 Task: Move the task Implement payment gateway integration for the app to the section Done in the project TreasureLine and filter the tasks in the project by Incomplete tasks.
Action: Mouse moved to (86, 312)
Screenshot: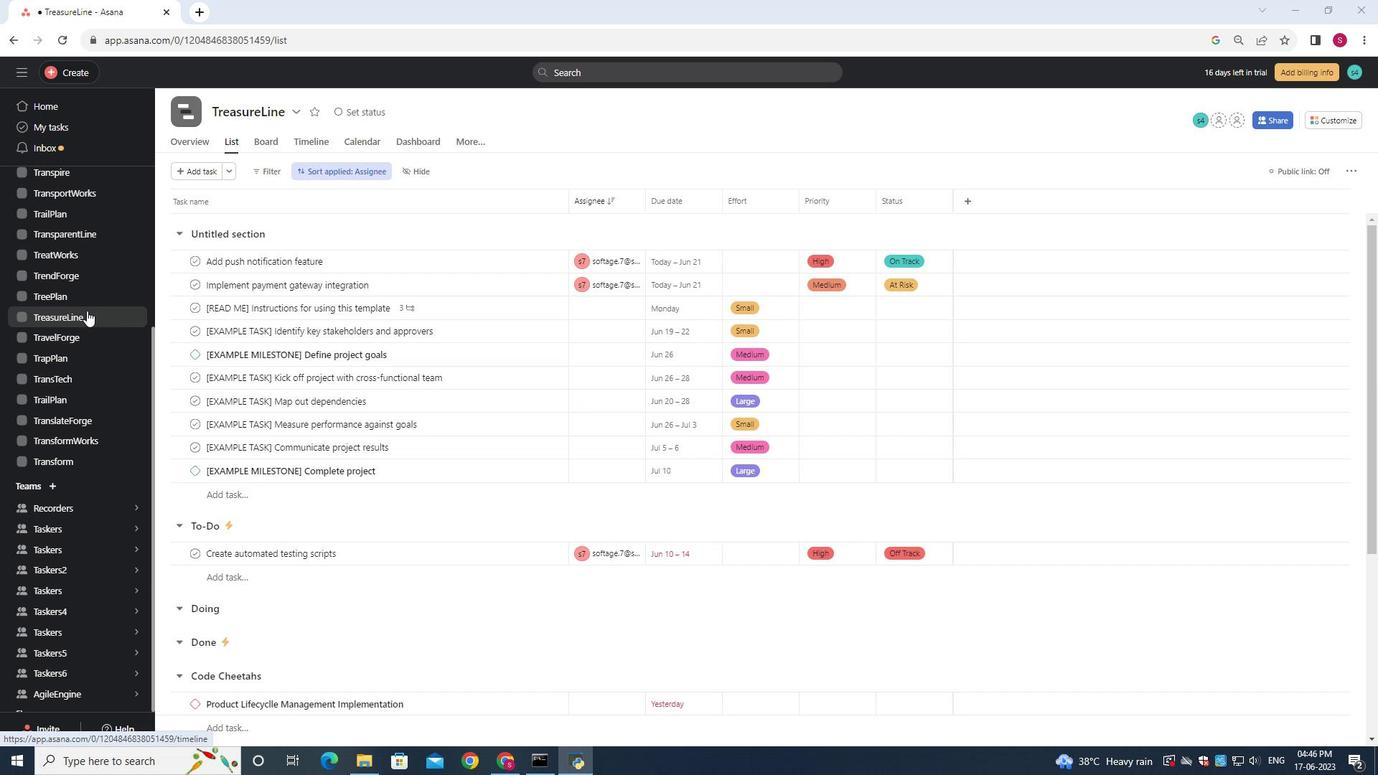 
Action: Mouse pressed left at (86, 312)
Screenshot: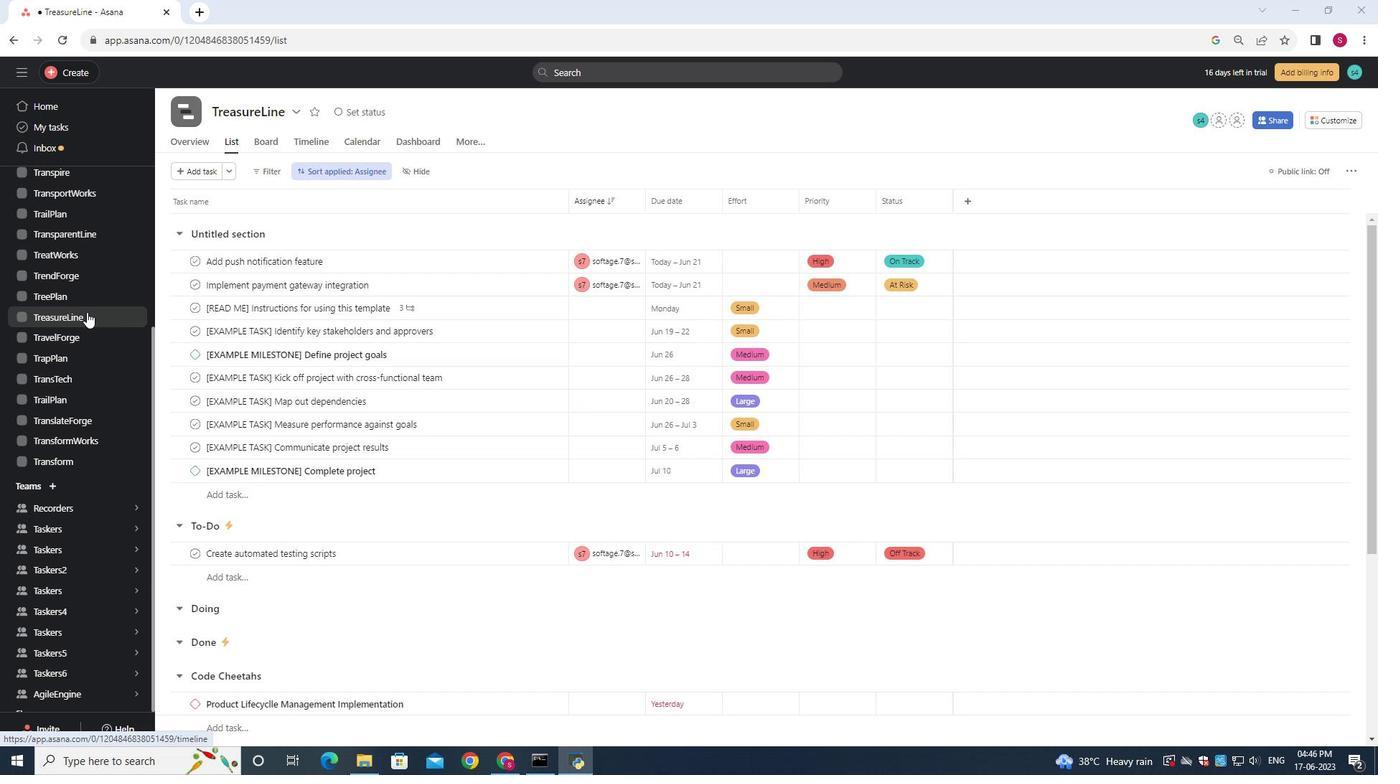 
Action: Mouse moved to (469, 265)
Screenshot: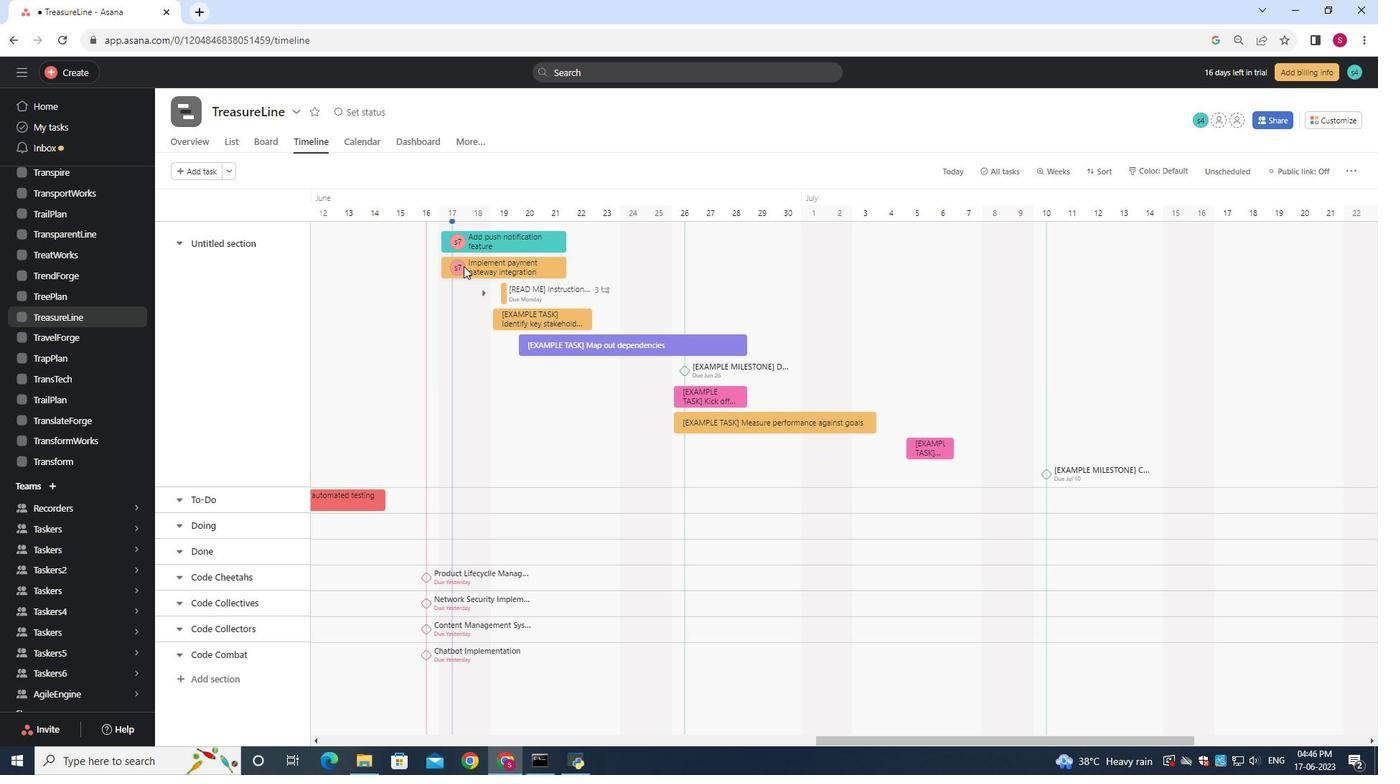 
Action: Mouse pressed left at (469, 265)
Screenshot: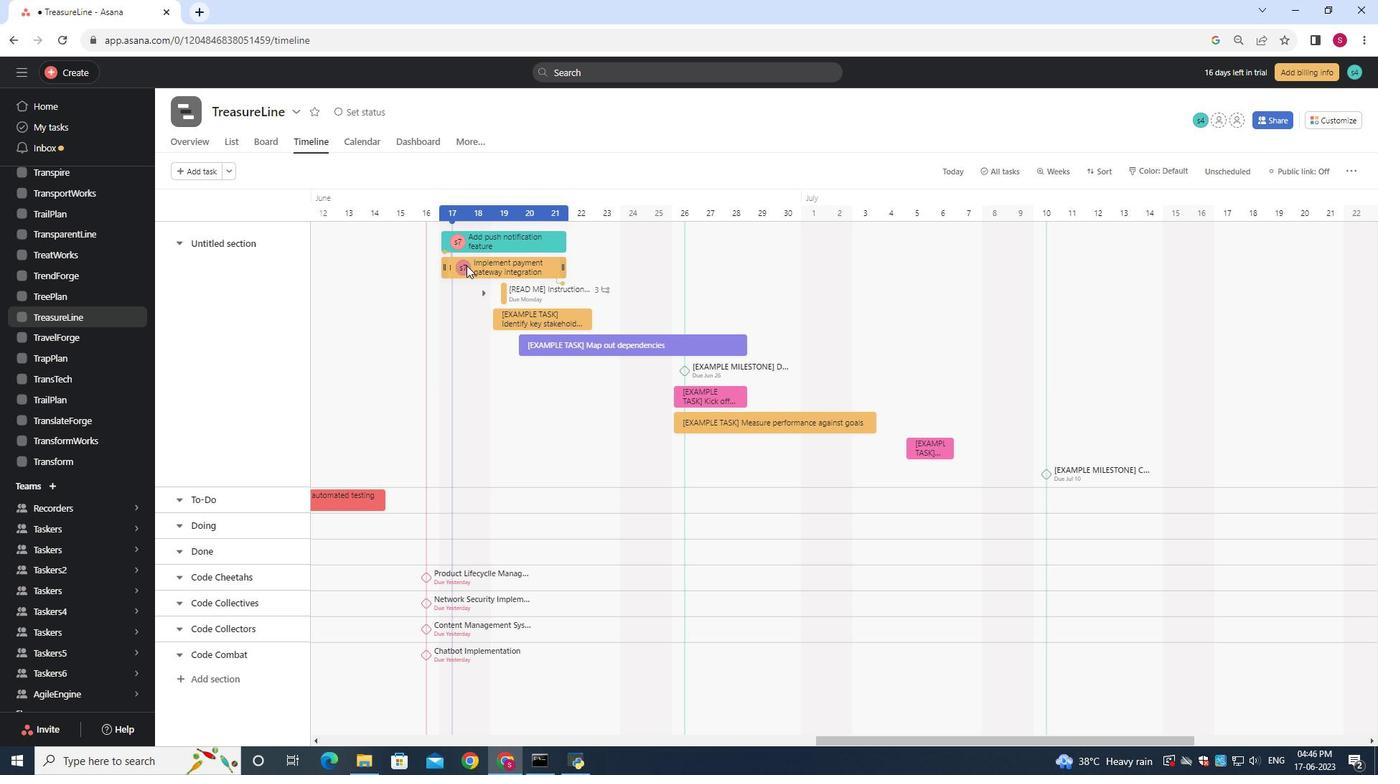 
Action: Mouse moved to (231, 141)
Screenshot: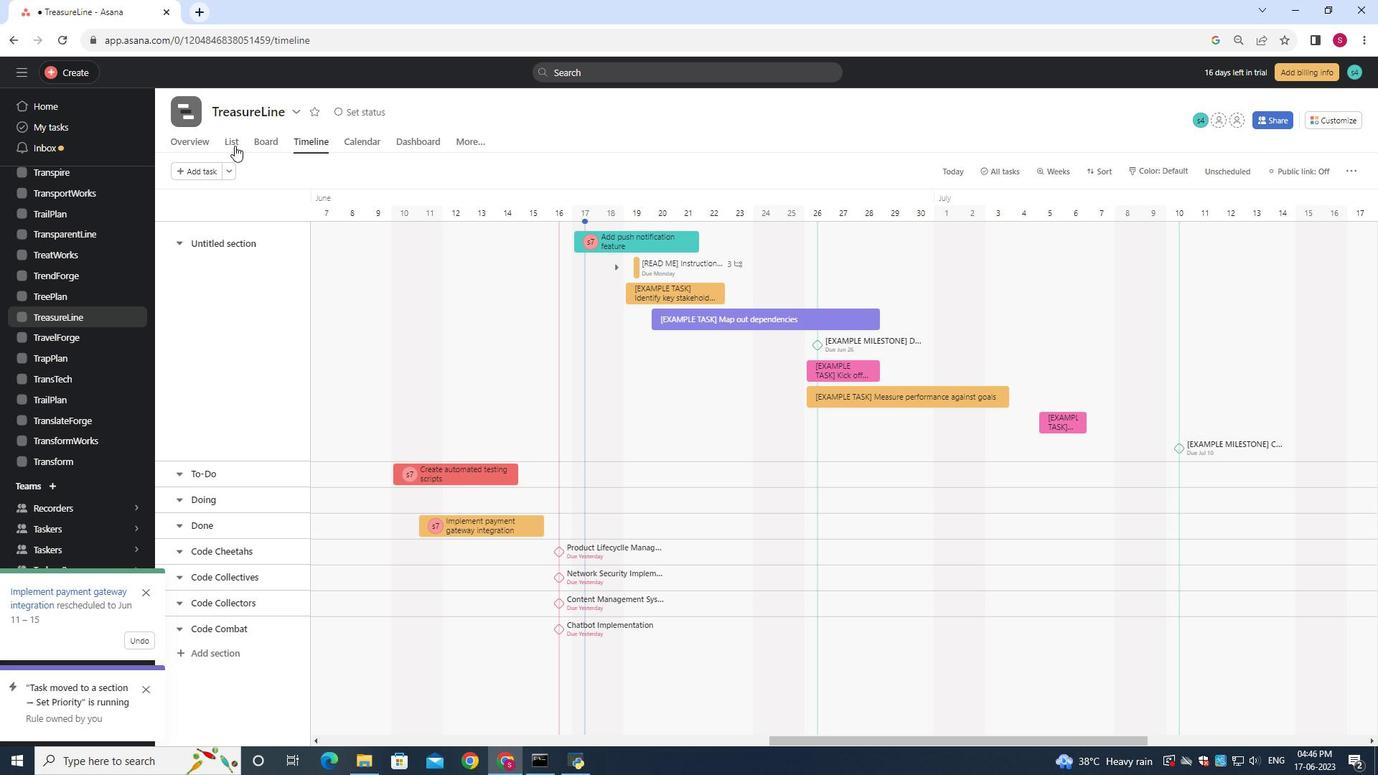 
Action: Mouse pressed left at (231, 141)
Screenshot: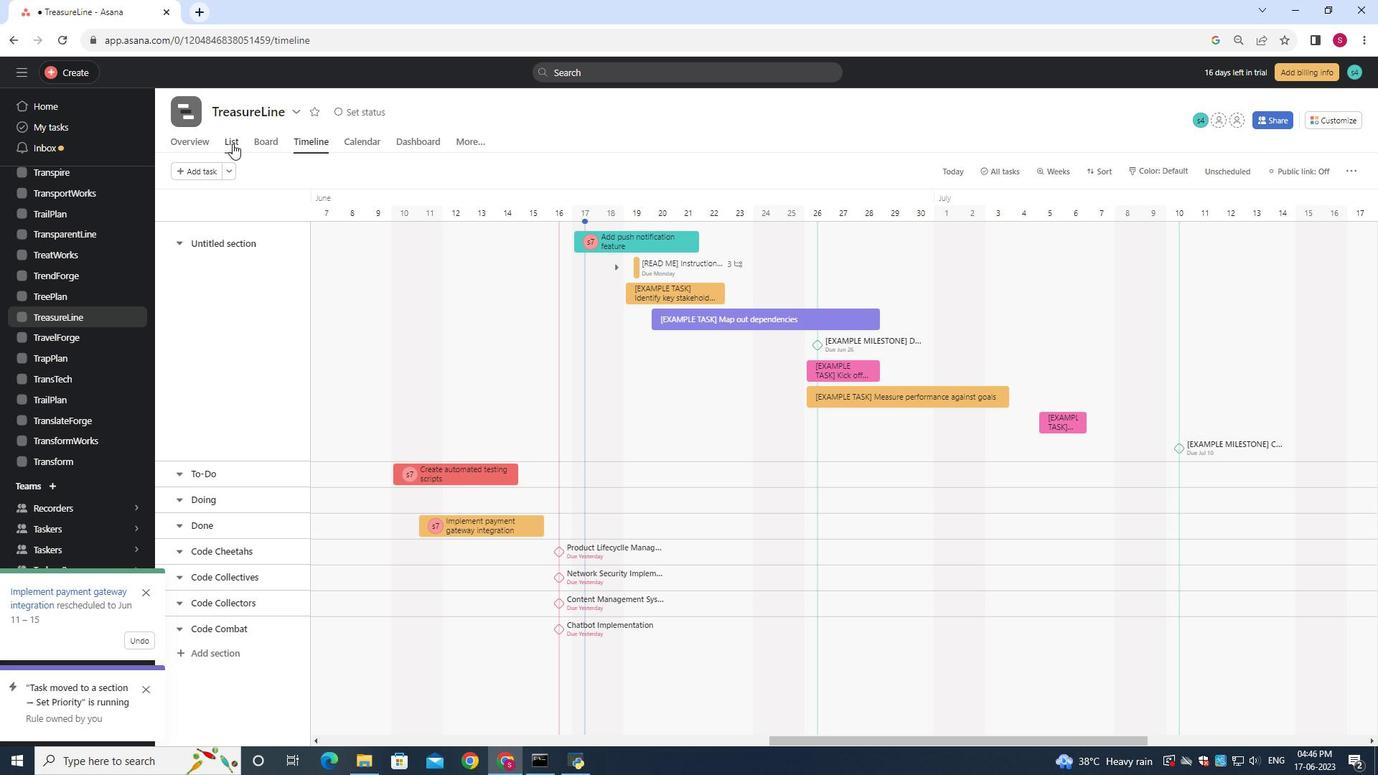 
Action: Mouse moved to (271, 173)
Screenshot: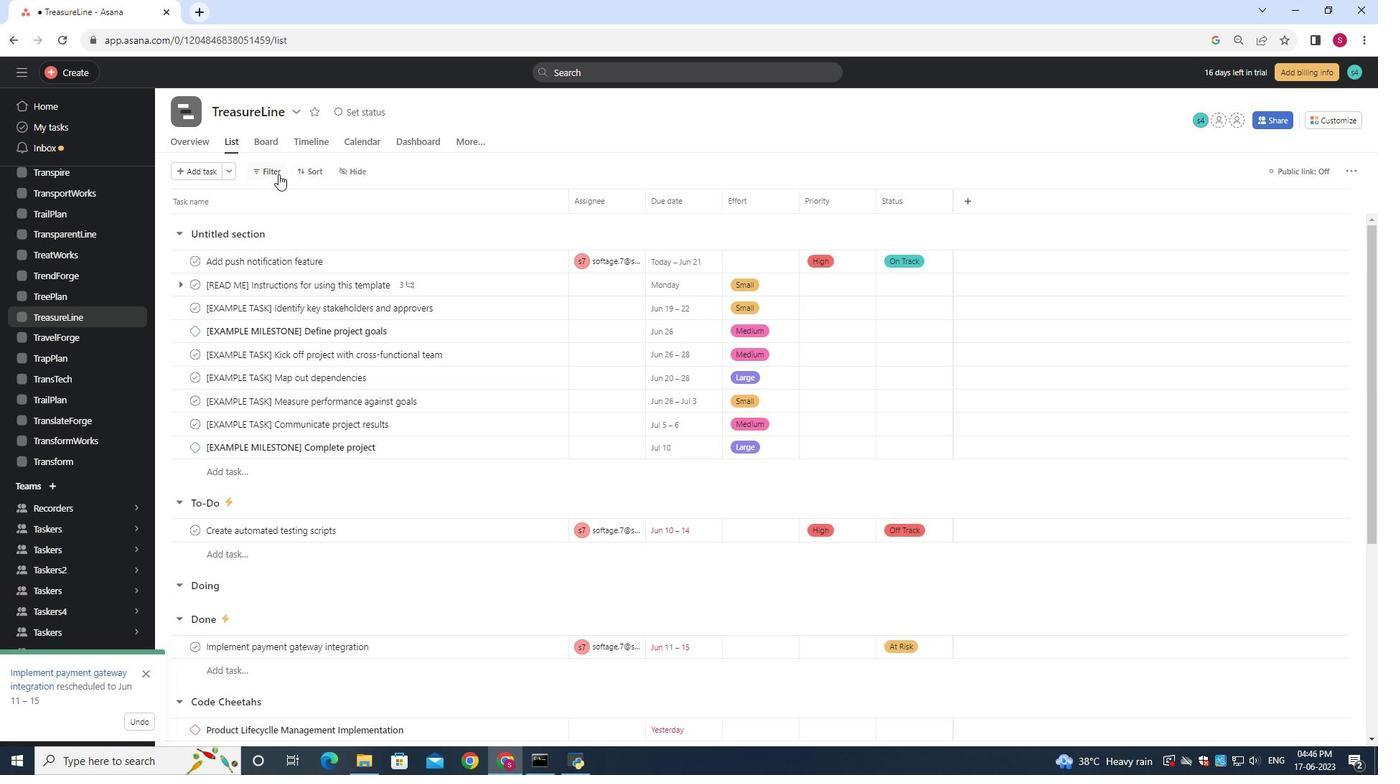 
Action: Mouse pressed left at (271, 173)
Screenshot: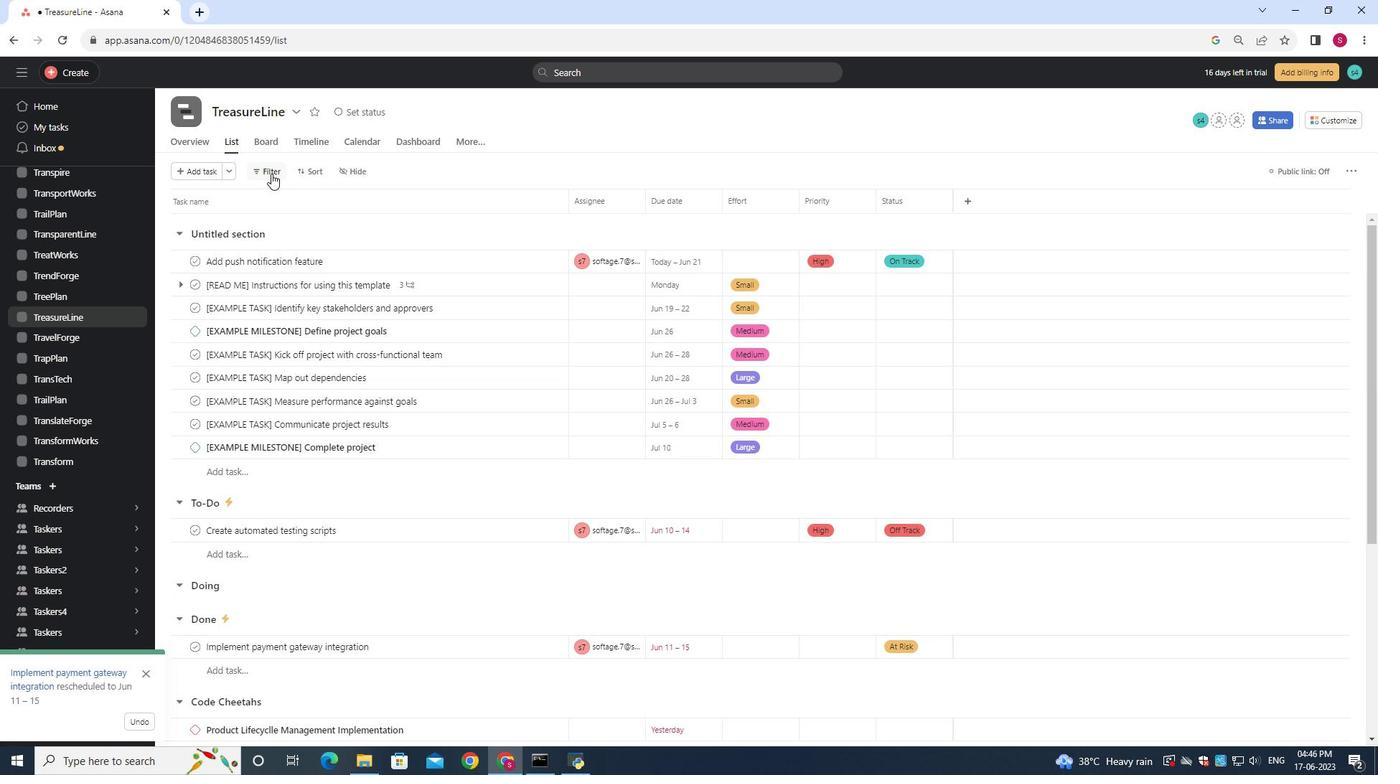 
Action: Mouse moved to (290, 272)
Screenshot: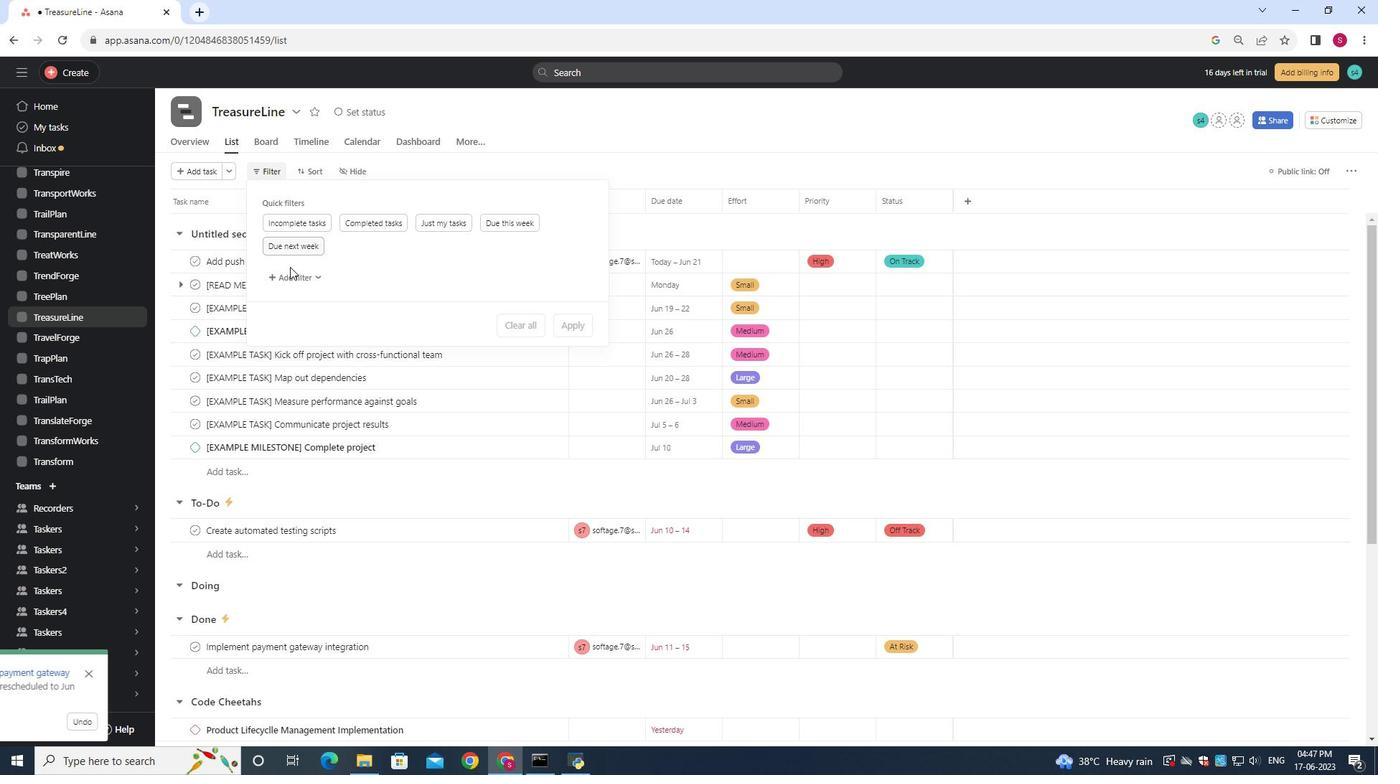 
Action: Mouse pressed left at (290, 272)
Screenshot: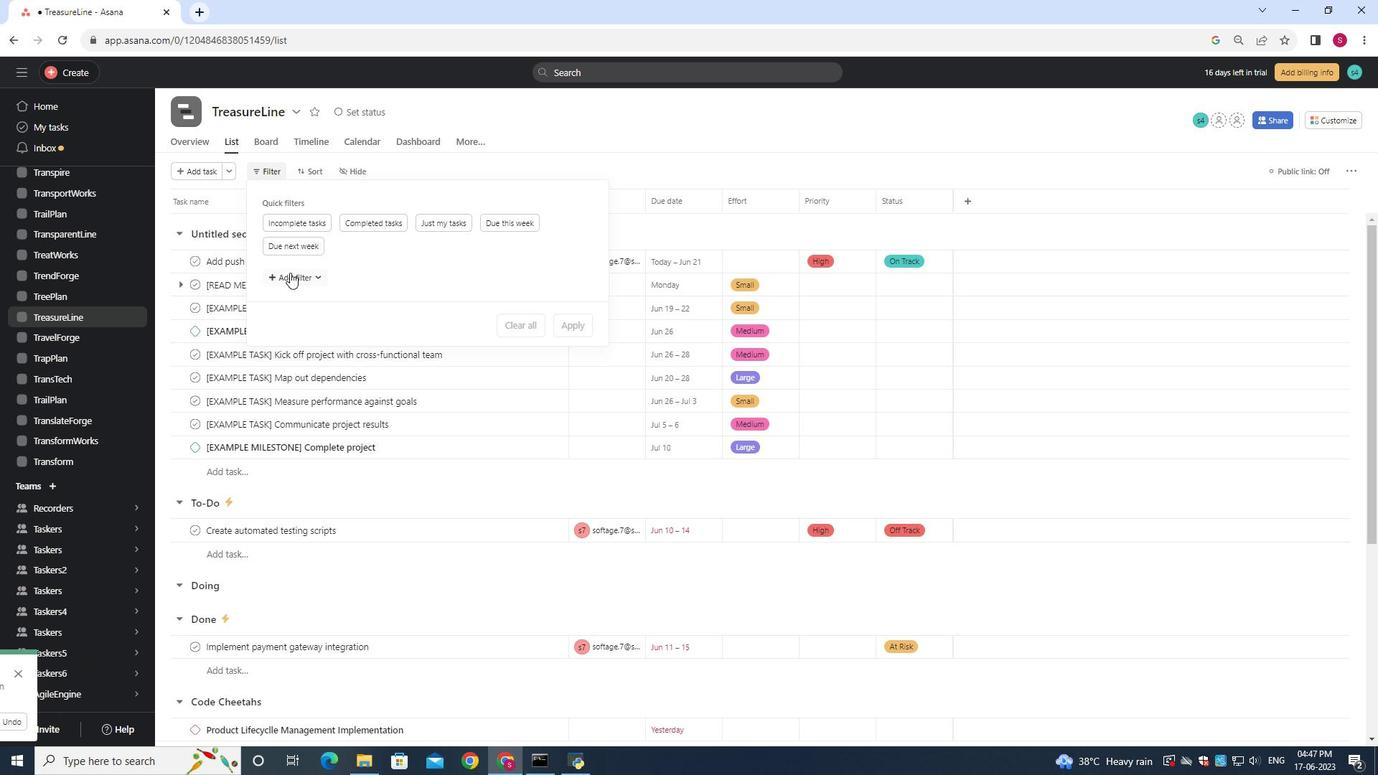
Action: Mouse moved to (327, 354)
Screenshot: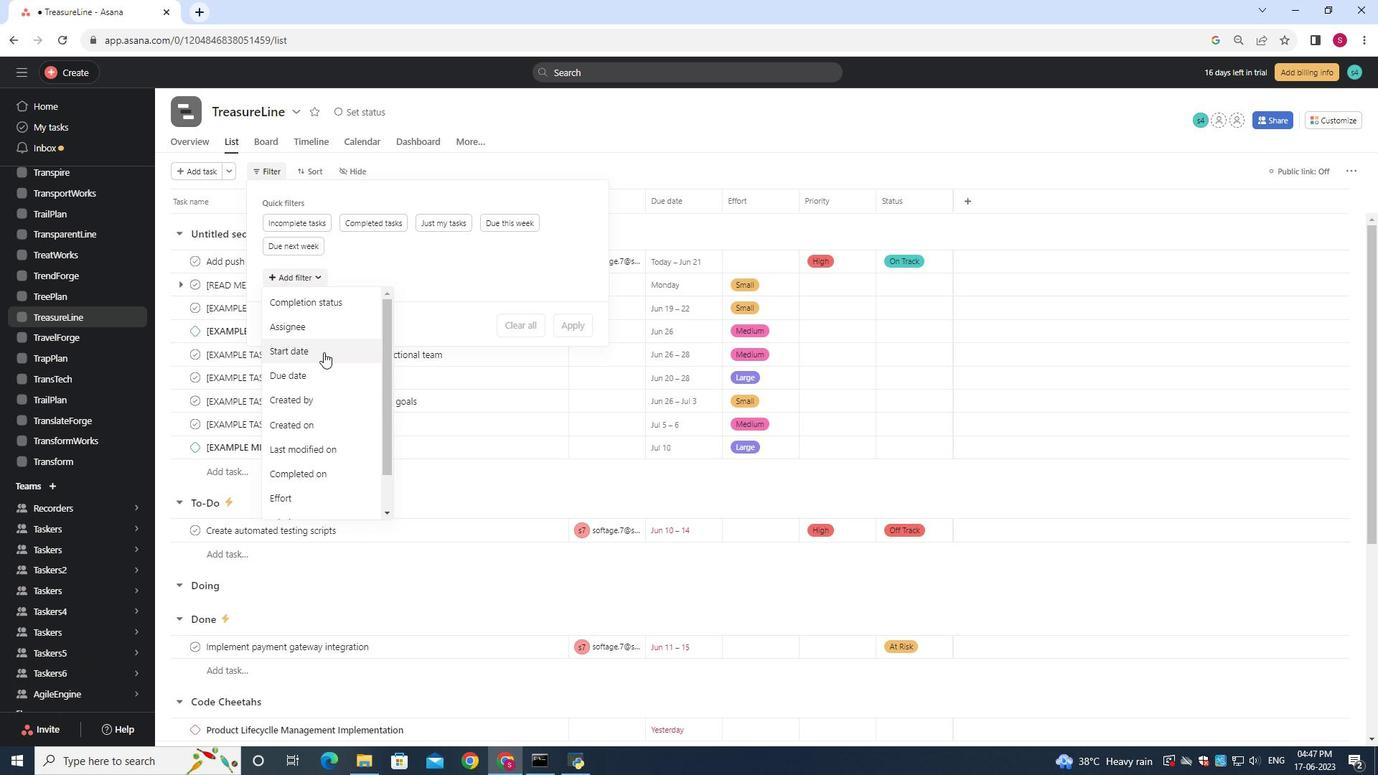
Action: Mouse scrolled (327, 353) with delta (0, 0)
Screenshot: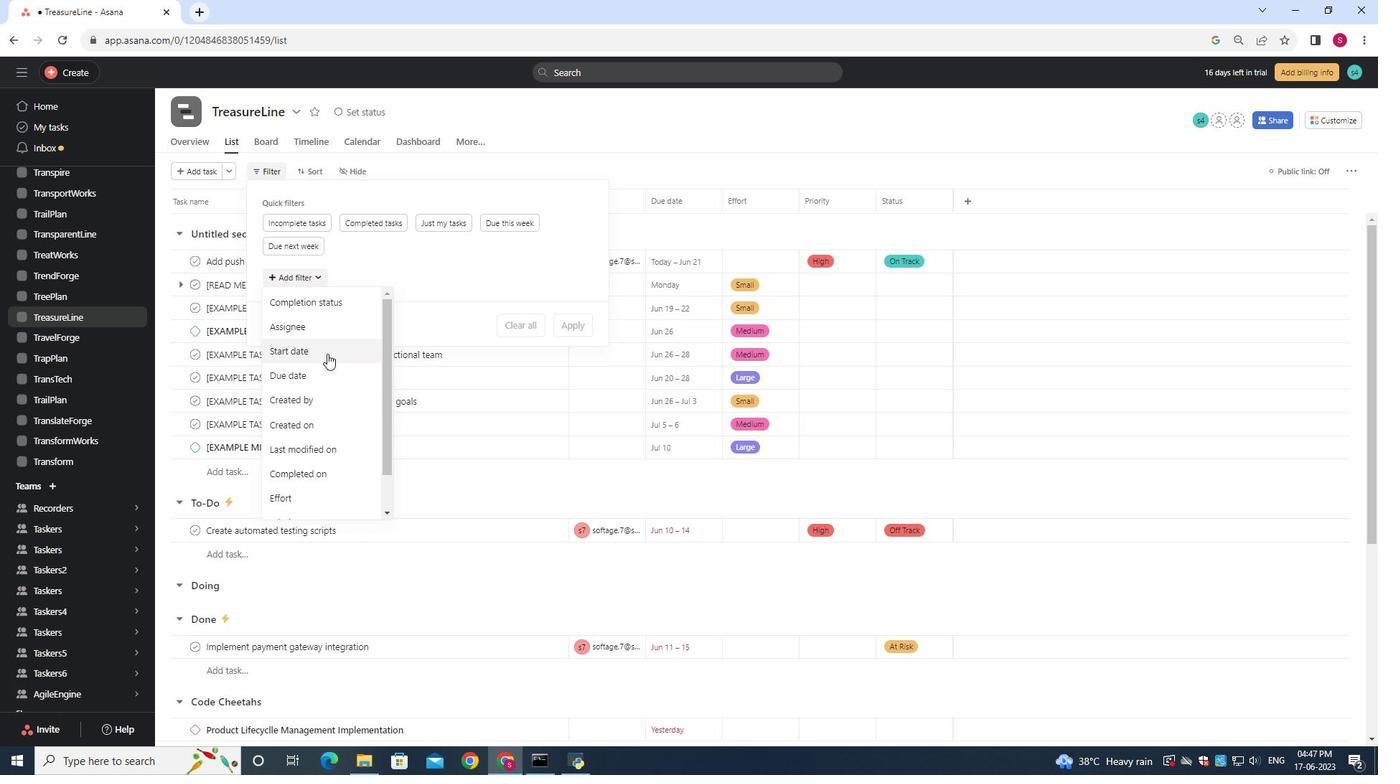 
Action: Mouse moved to (328, 356)
Screenshot: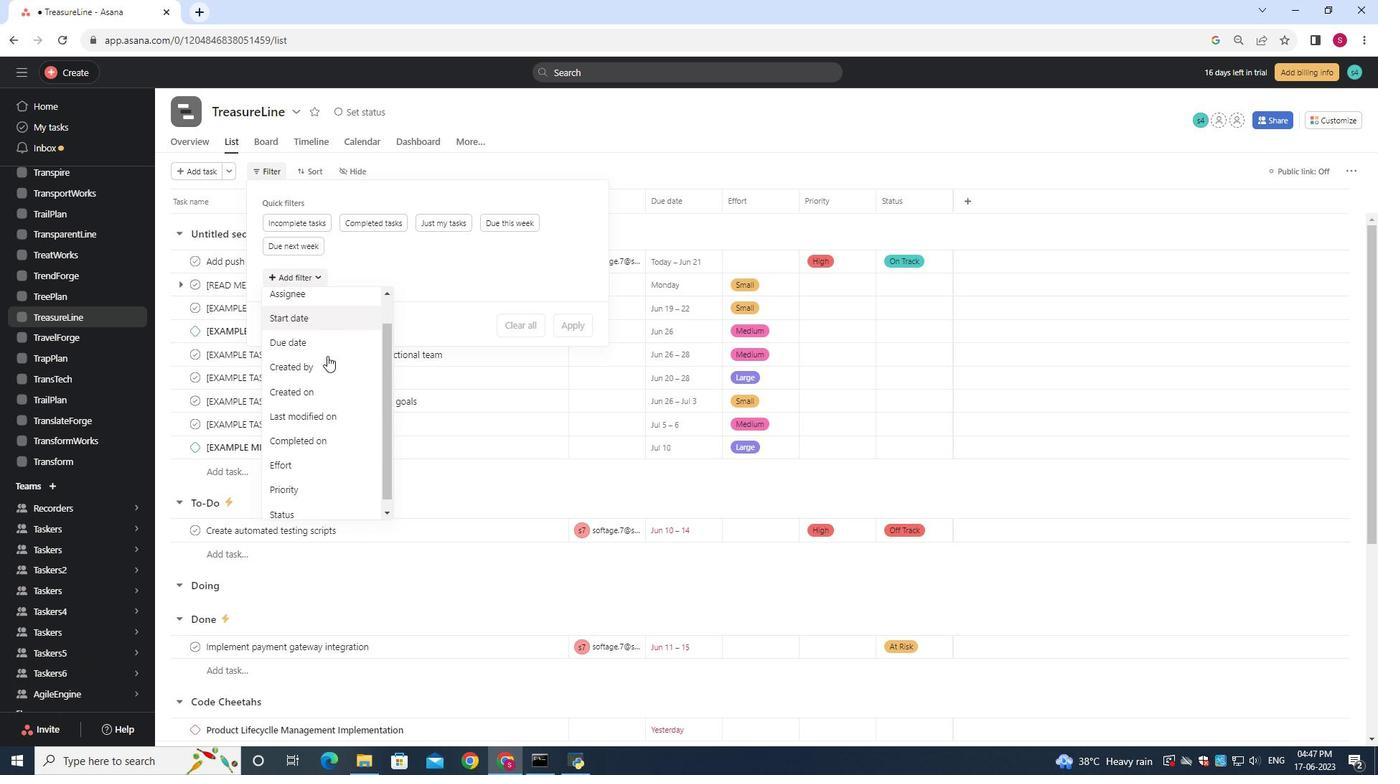 
Action: Mouse scrolled (328, 355) with delta (0, 0)
Screenshot: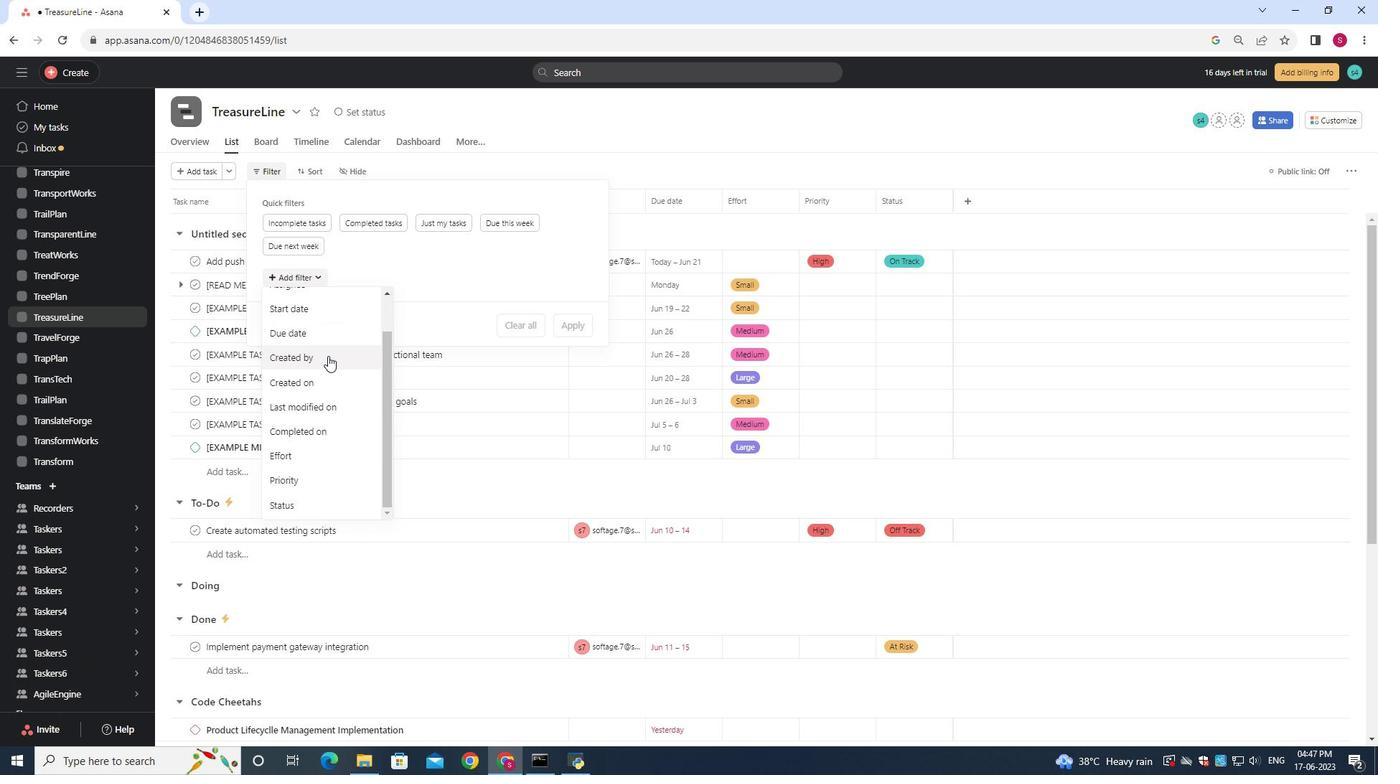 
Action: Mouse moved to (298, 484)
Screenshot: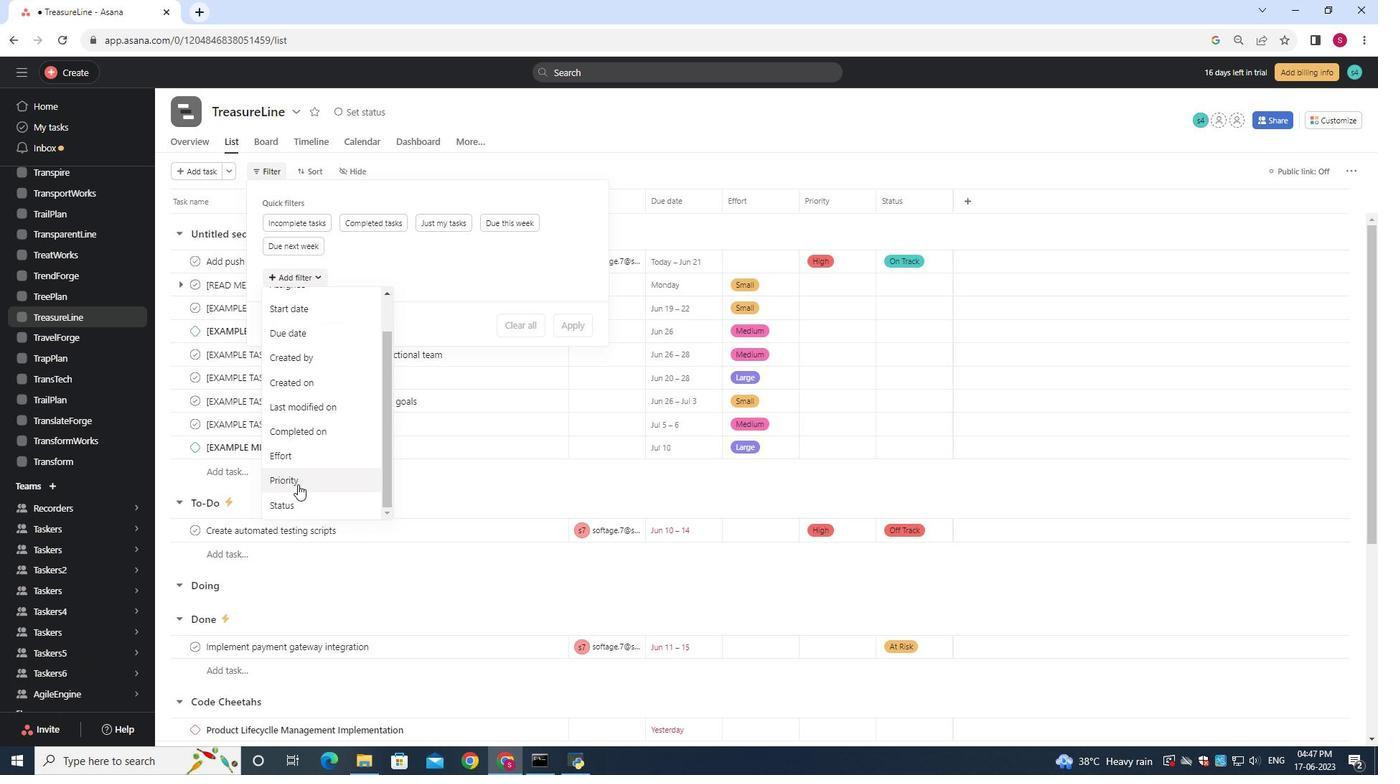 
Action: Mouse scrolled (298, 484) with delta (0, 0)
Screenshot: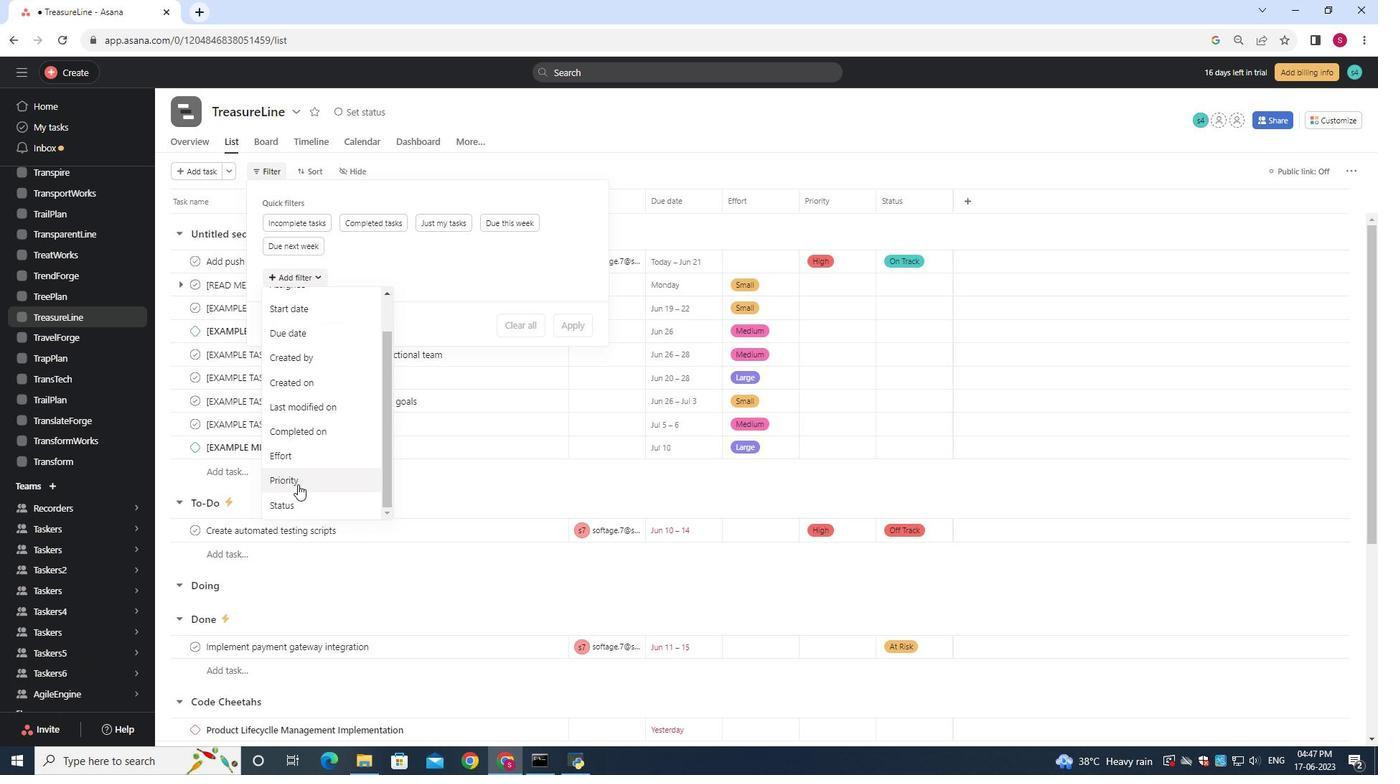 
Action: Mouse moved to (303, 444)
Screenshot: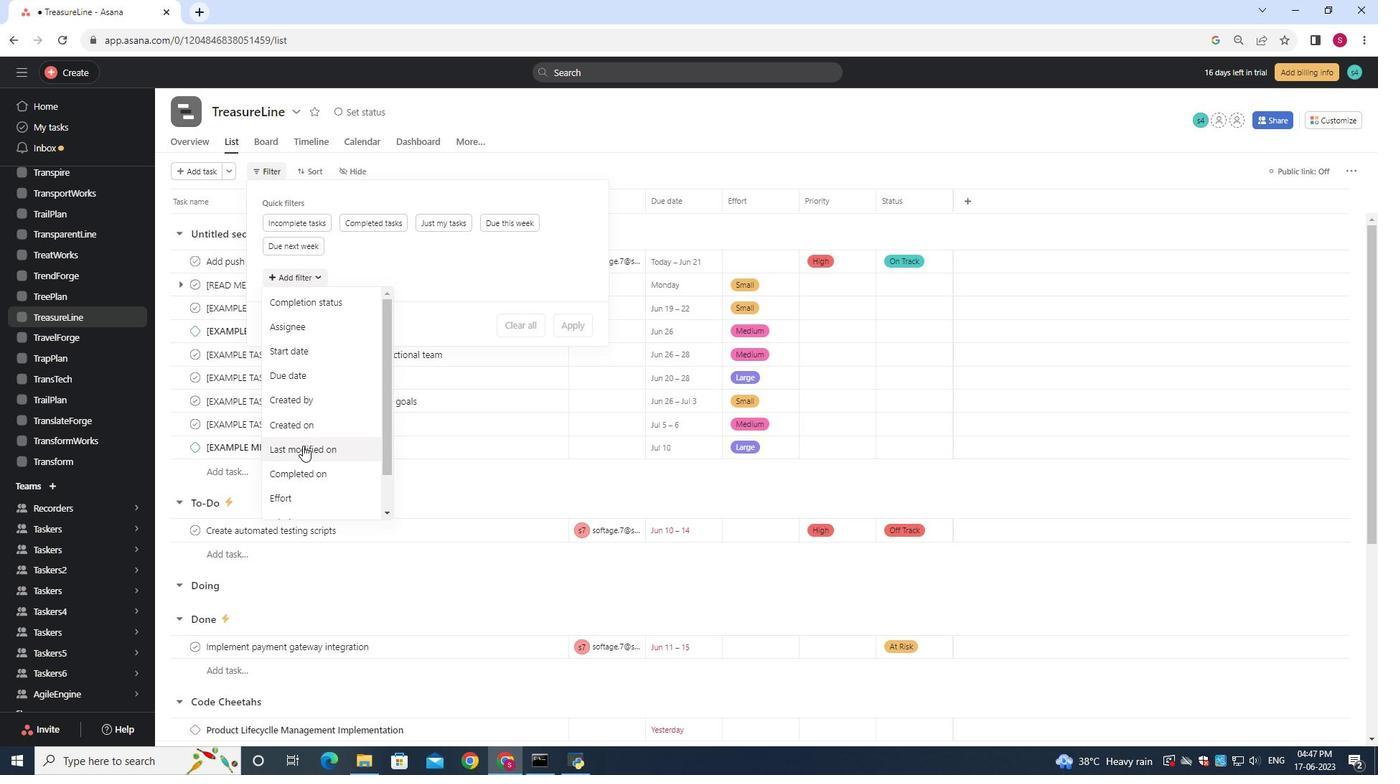 
Action: Mouse scrolled (303, 443) with delta (0, 0)
Screenshot: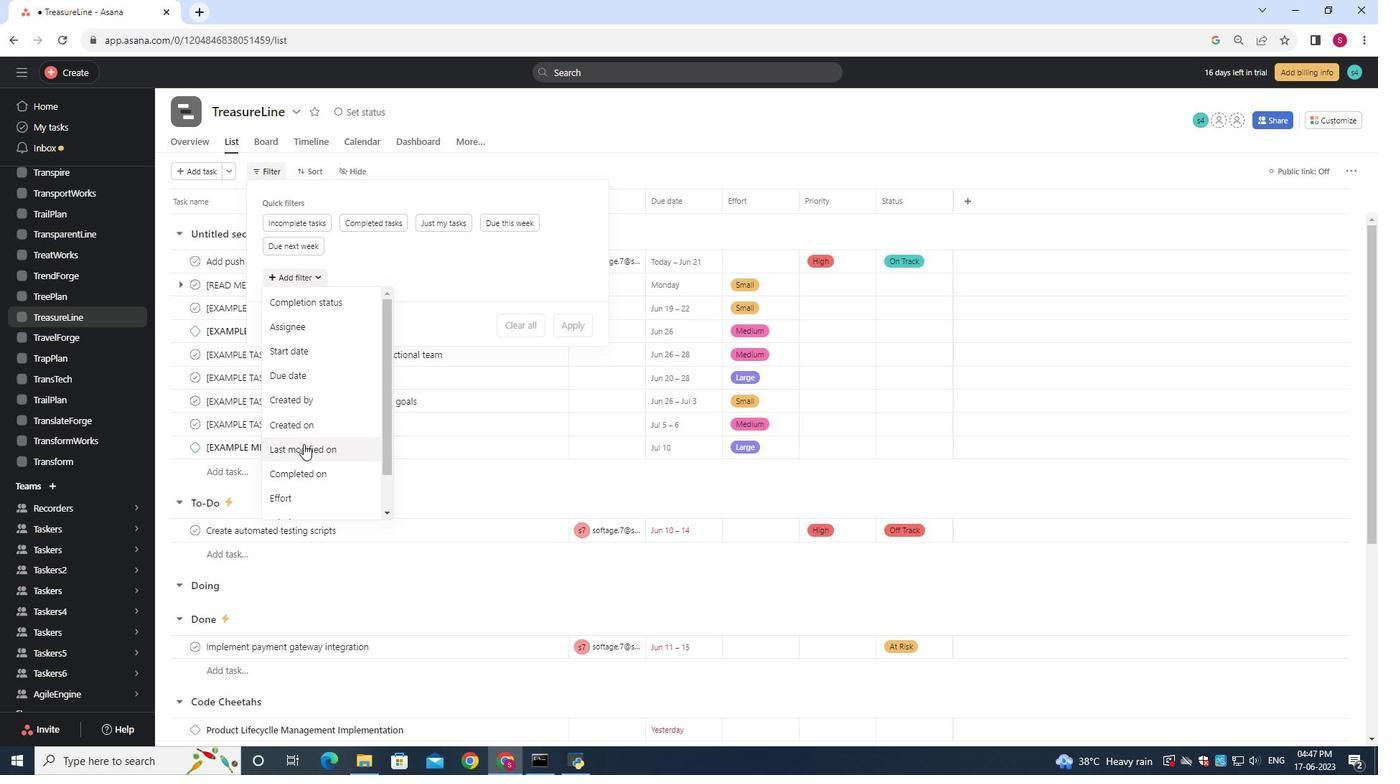 
Action: Mouse scrolled (303, 443) with delta (0, 0)
Screenshot: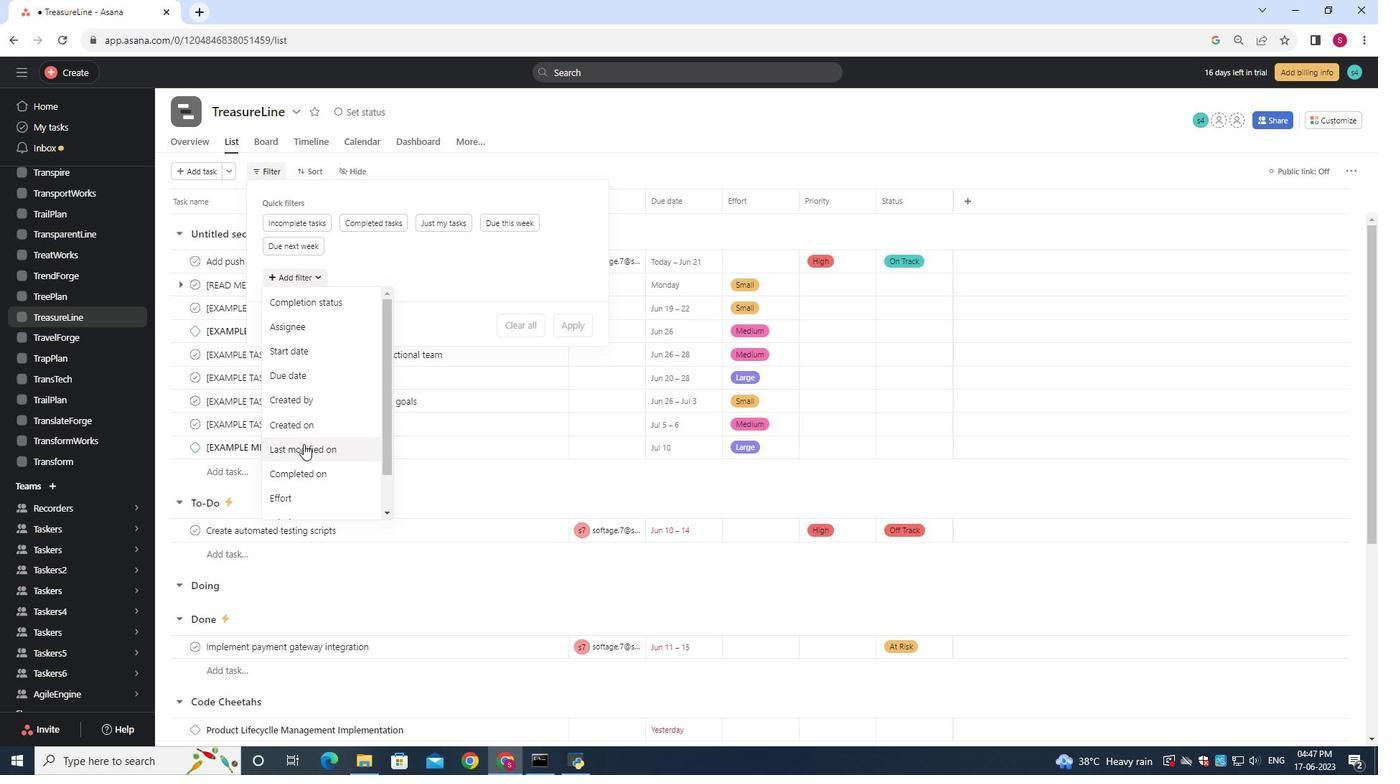 
Action: Mouse moved to (301, 457)
Screenshot: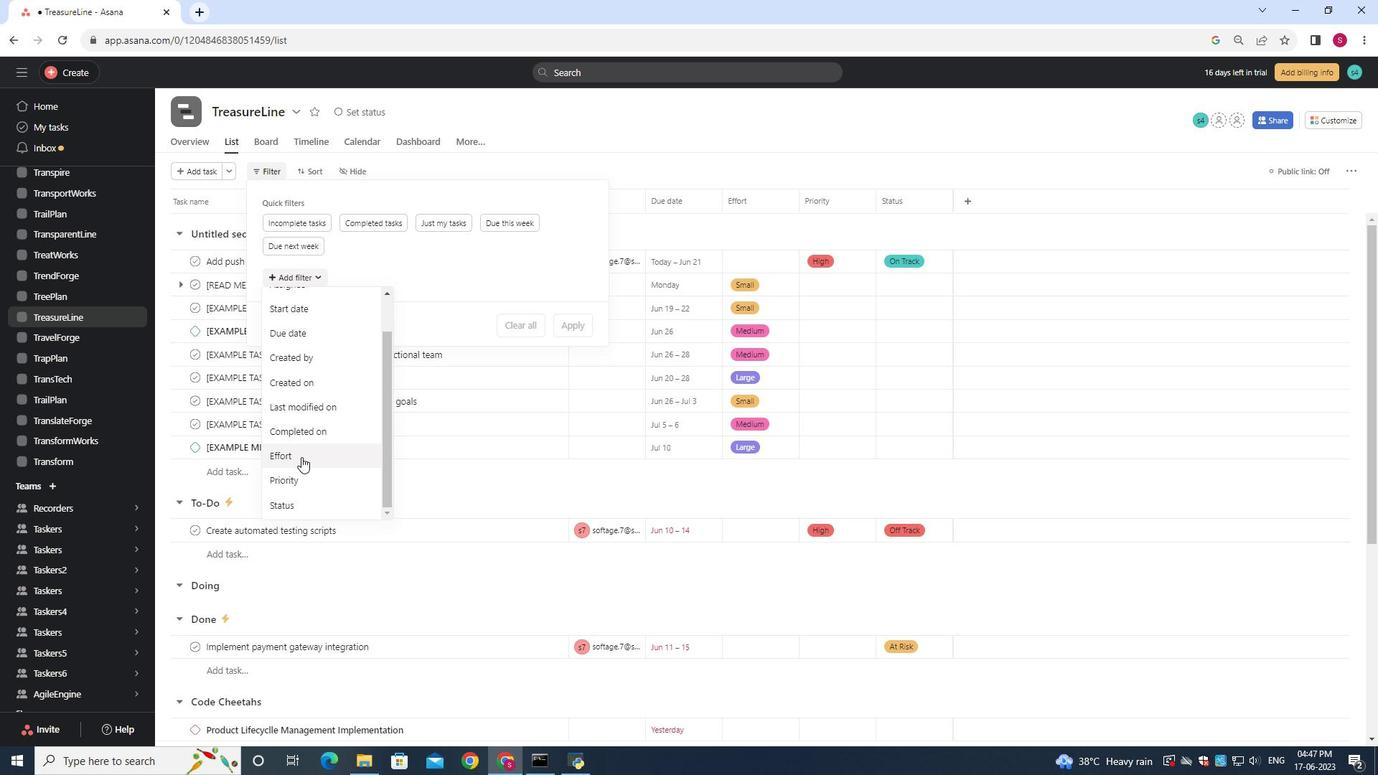 
Action: Mouse scrolled (301, 458) with delta (0, 0)
Screenshot: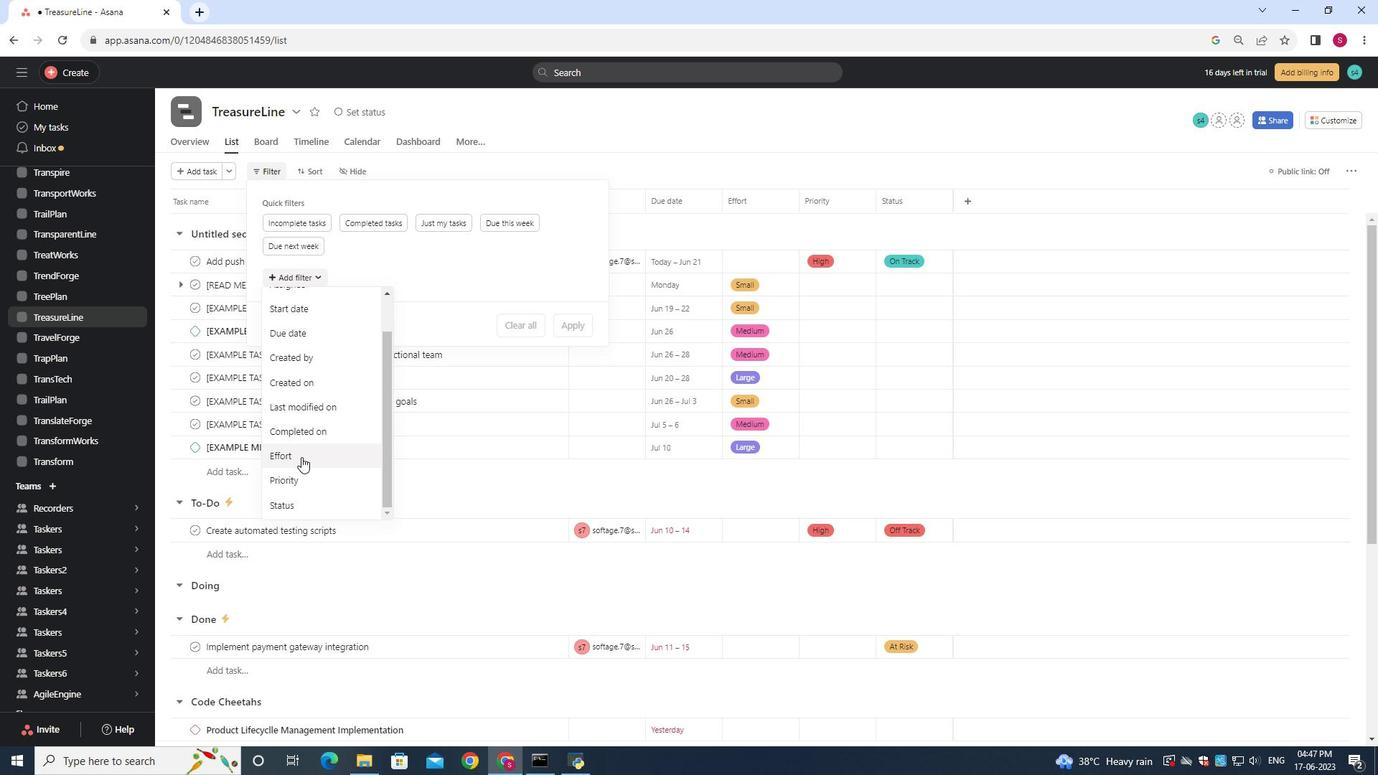 
Action: Mouse moved to (299, 217)
Screenshot: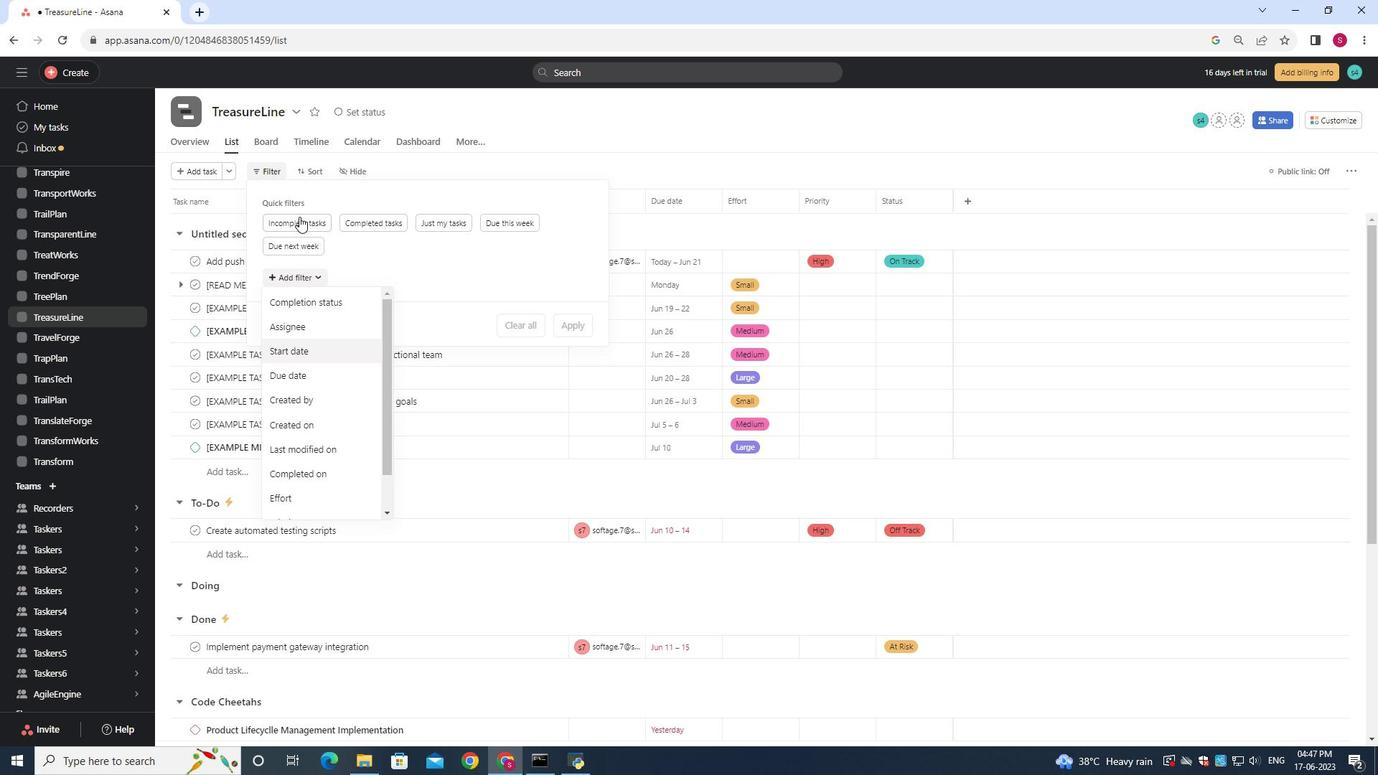 
Action: Mouse pressed left at (299, 217)
Screenshot: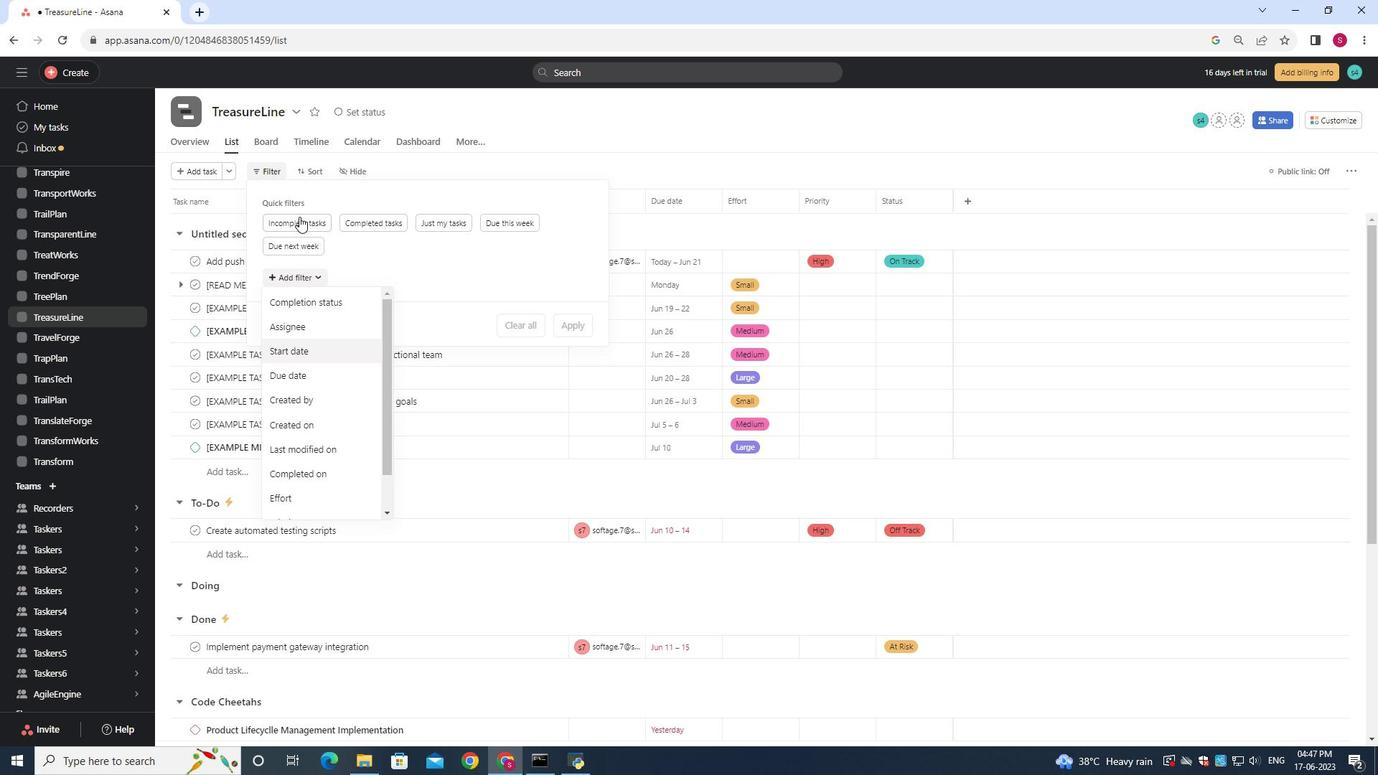 
Action: Mouse moved to (445, 231)
Screenshot: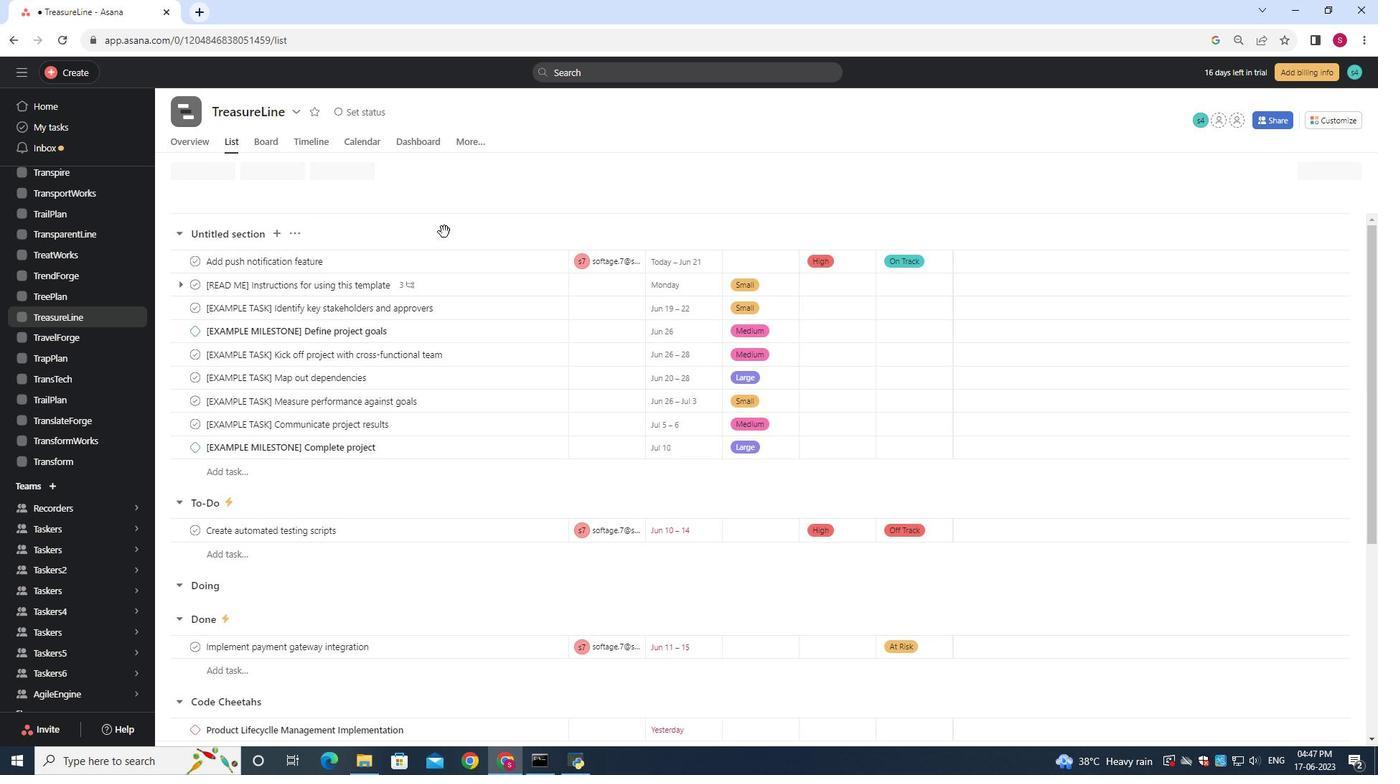 
